 Task: Look for products in the category "Babies & Kids" from Tom's Of Maine only.
Action: Mouse moved to (227, 97)
Screenshot: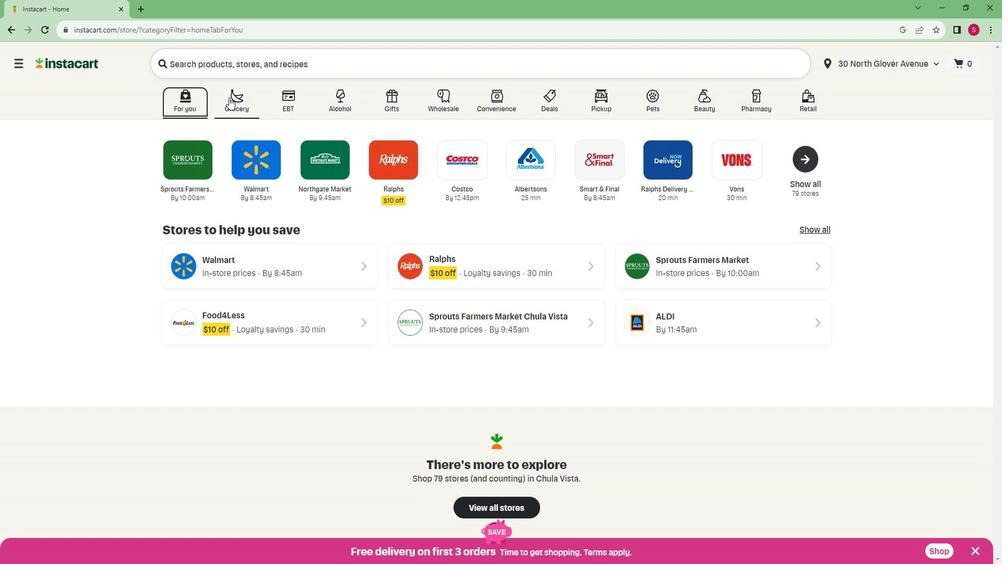 
Action: Mouse pressed left at (227, 97)
Screenshot: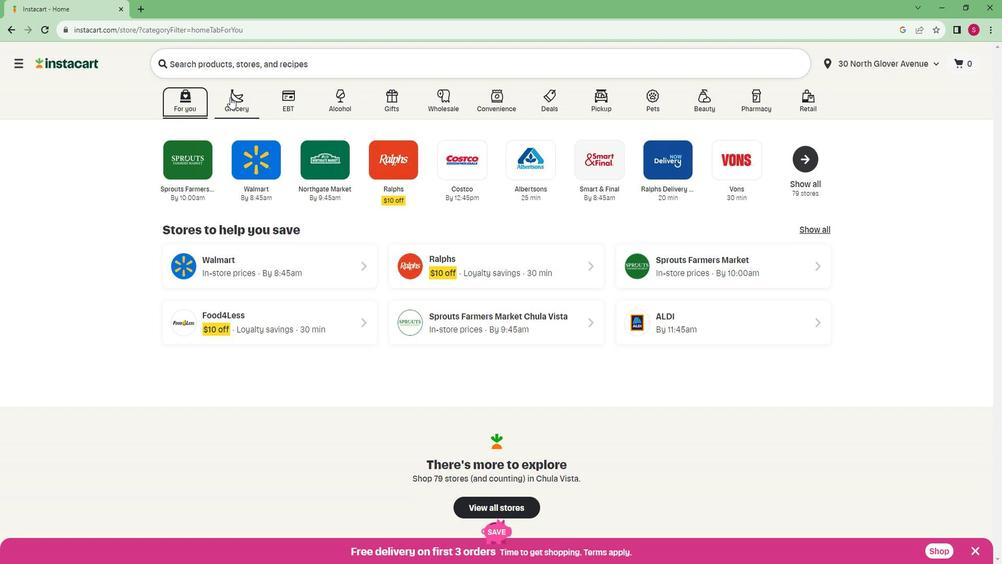 
Action: Mouse moved to (217, 289)
Screenshot: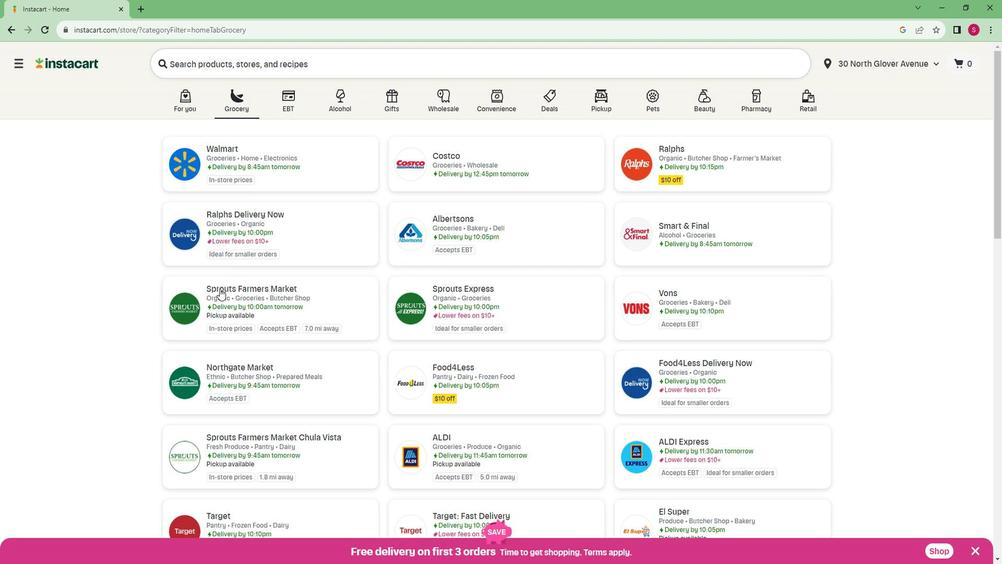 
Action: Mouse pressed left at (217, 289)
Screenshot: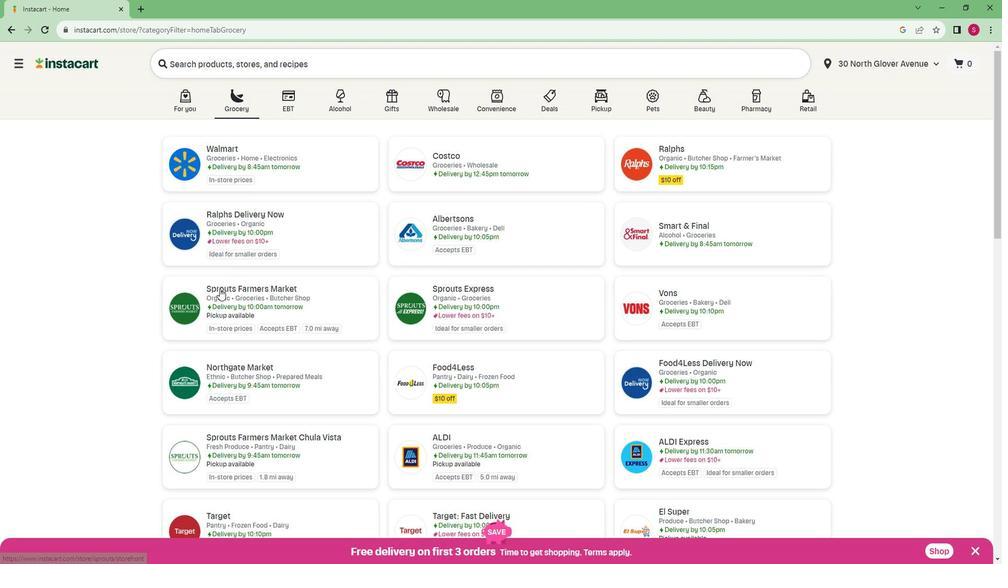 
Action: Mouse moved to (82, 423)
Screenshot: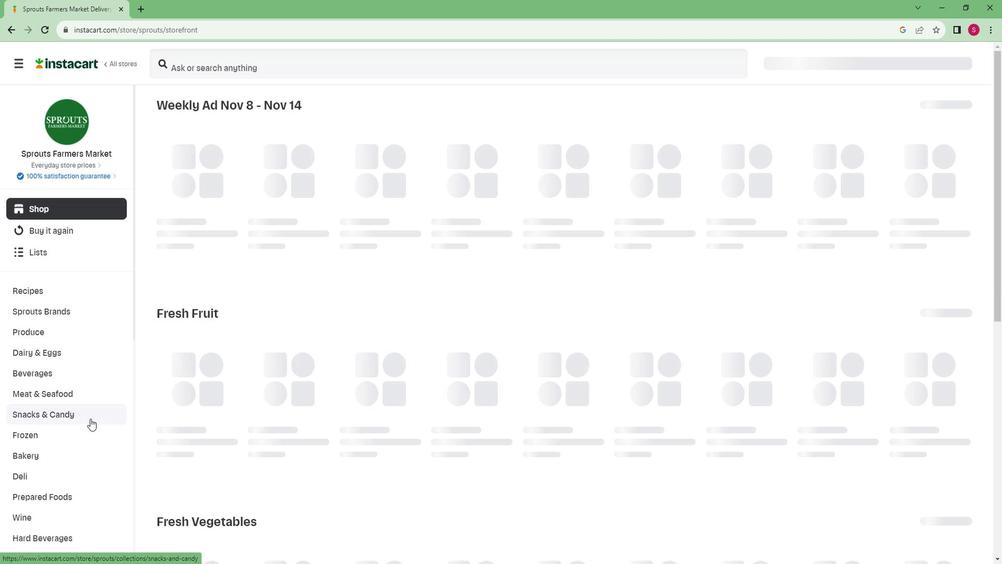 
Action: Mouse scrolled (82, 422) with delta (0, 0)
Screenshot: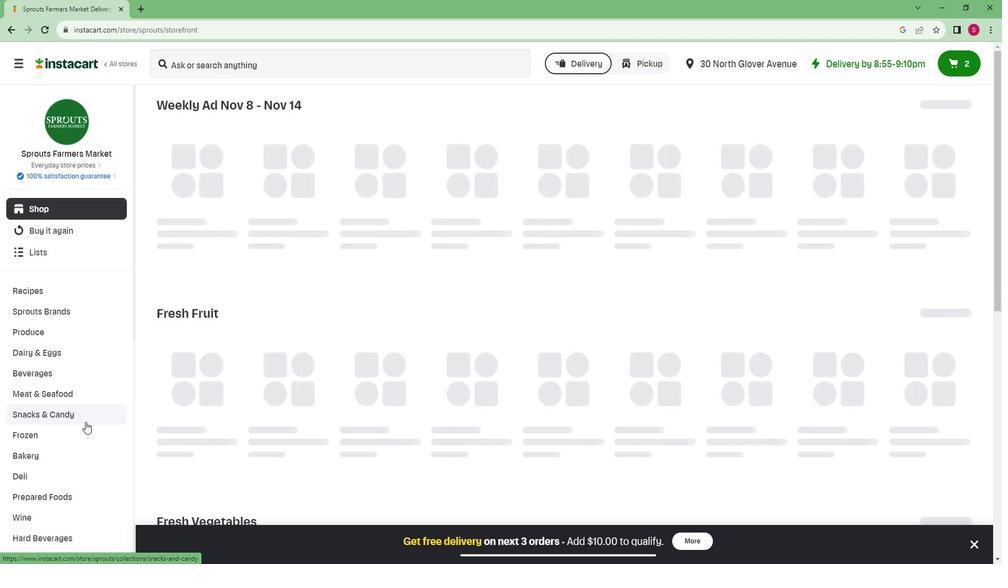 
Action: Mouse scrolled (82, 422) with delta (0, 0)
Screenshot: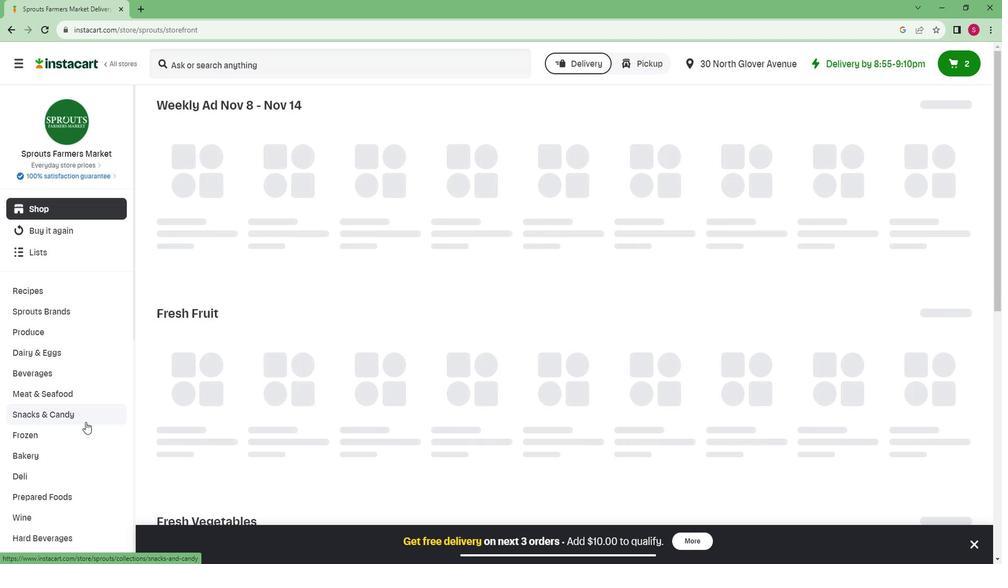 
Action: Mouse scrolled (82, 422) with delta (0, 0)
Screenshot: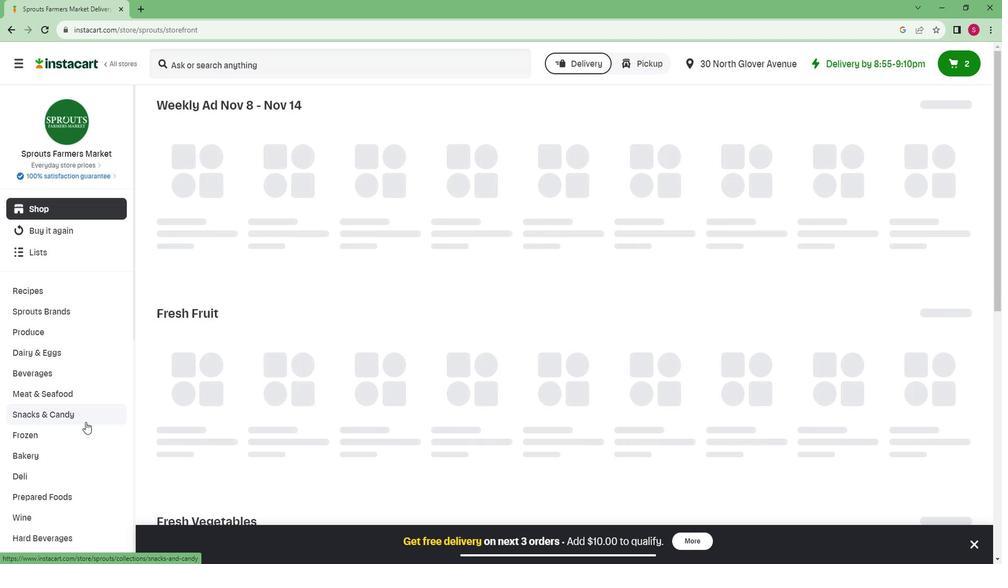 
Action: Mouse scrolled (82, 422) with delta (0, 0)
Screenshot: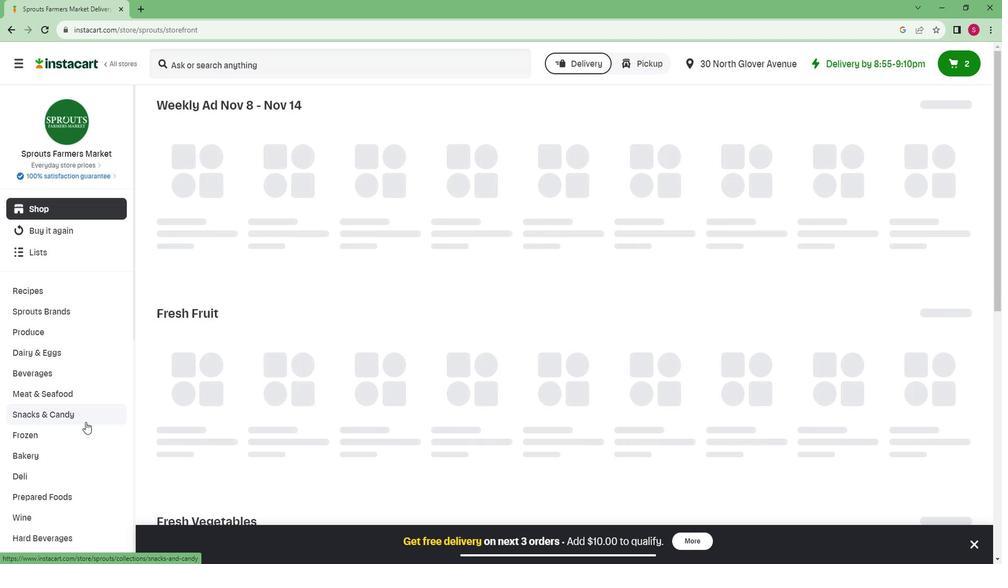 
Action: Mouse scrolled (82, 422) with delta (0, 0)
Screenshot: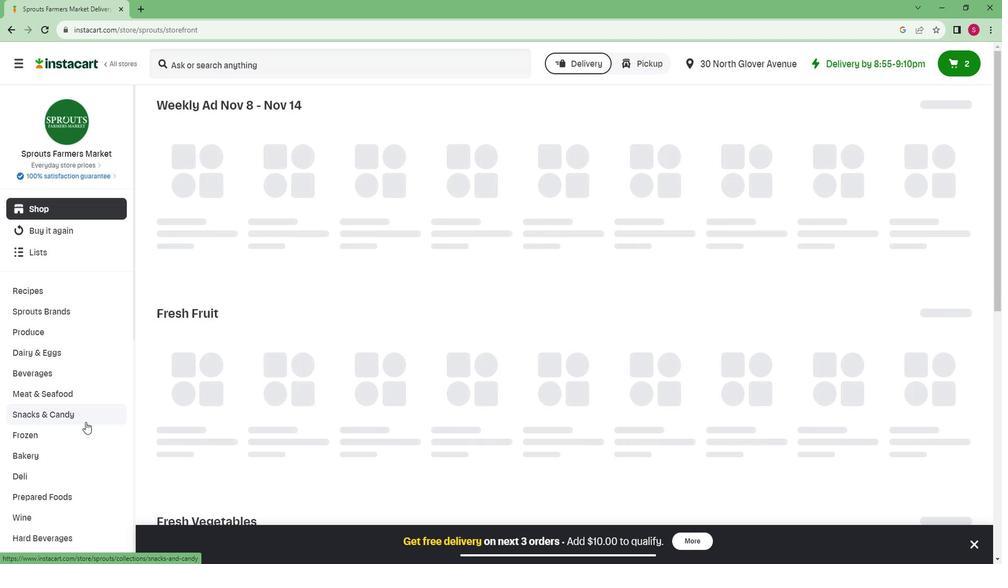 
Action: Mouse scrolled (82, 422) with delta (0, 0)
Screenshot: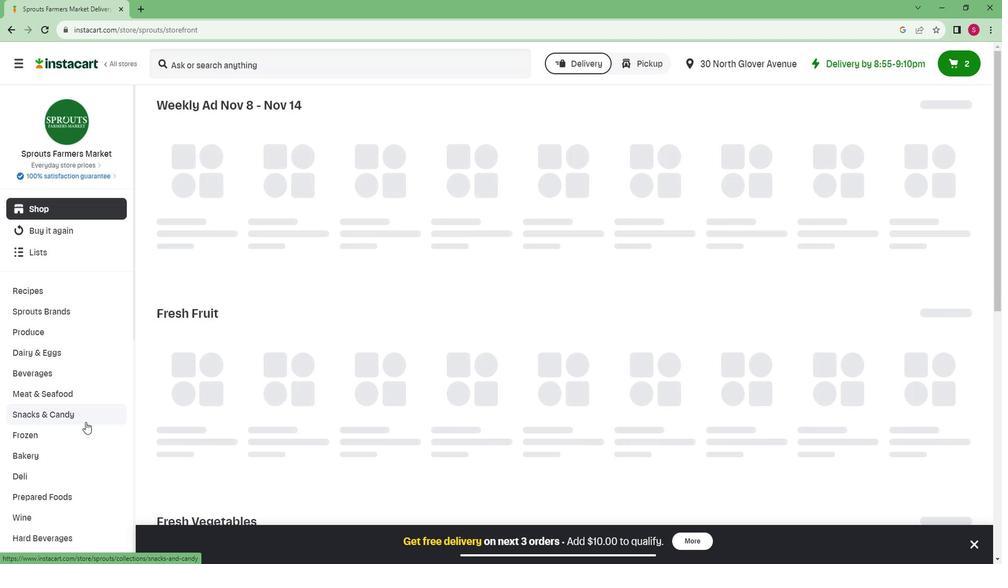 
Action: Mouse moved to (82, 423)
Screenshot: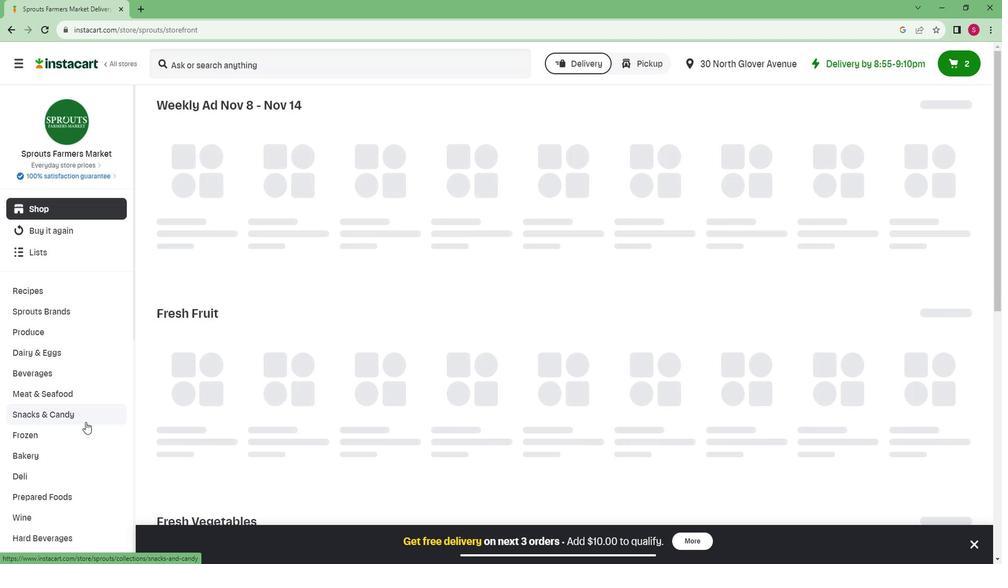
Action: Mouse scrolled (82, 422) with delta (0, 0)
Screenshot: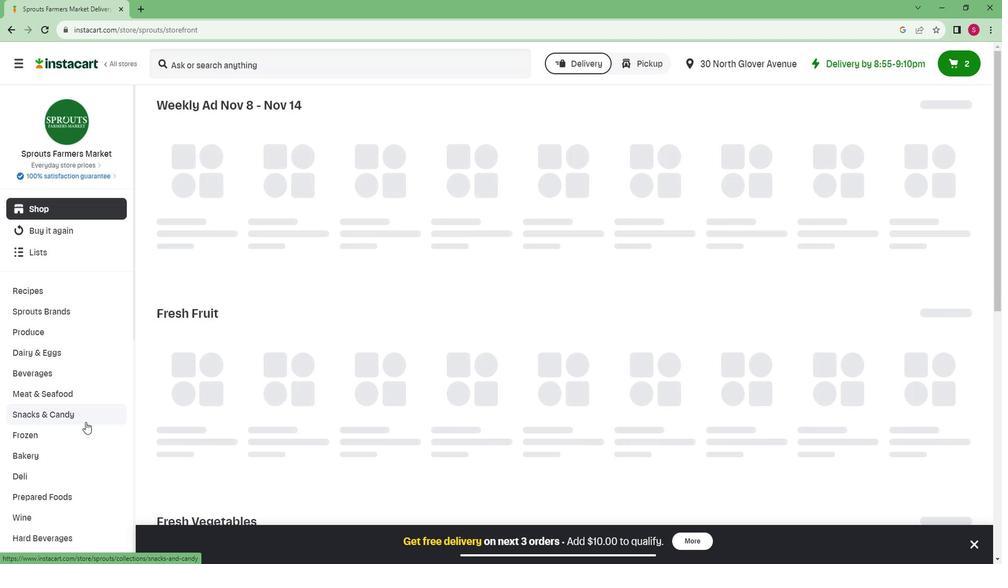 
Action: Mouse moved to (81, 423)
Screenshot: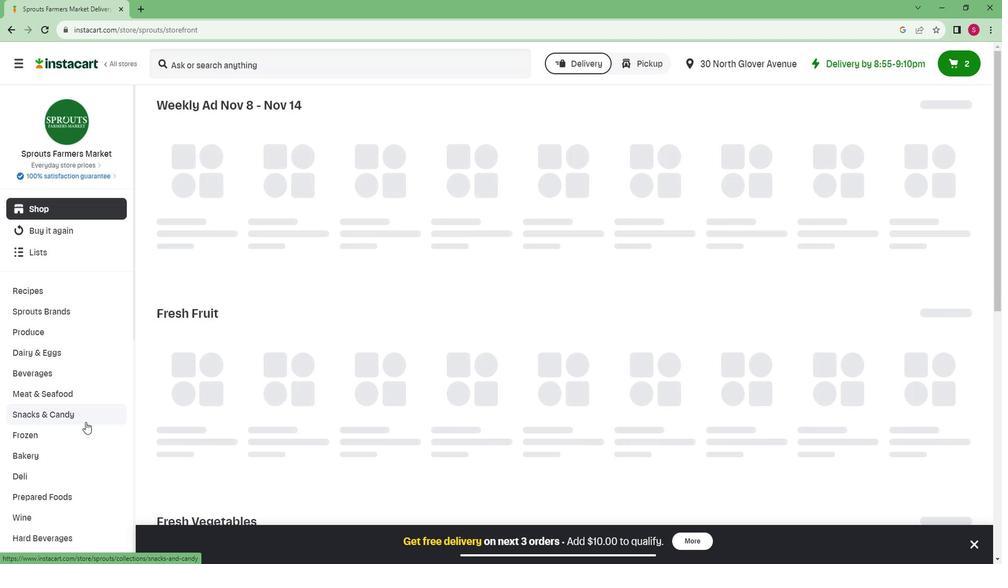 
Action: Mouse scrolled (81, 423) with delta (0, 0)
Screenshot: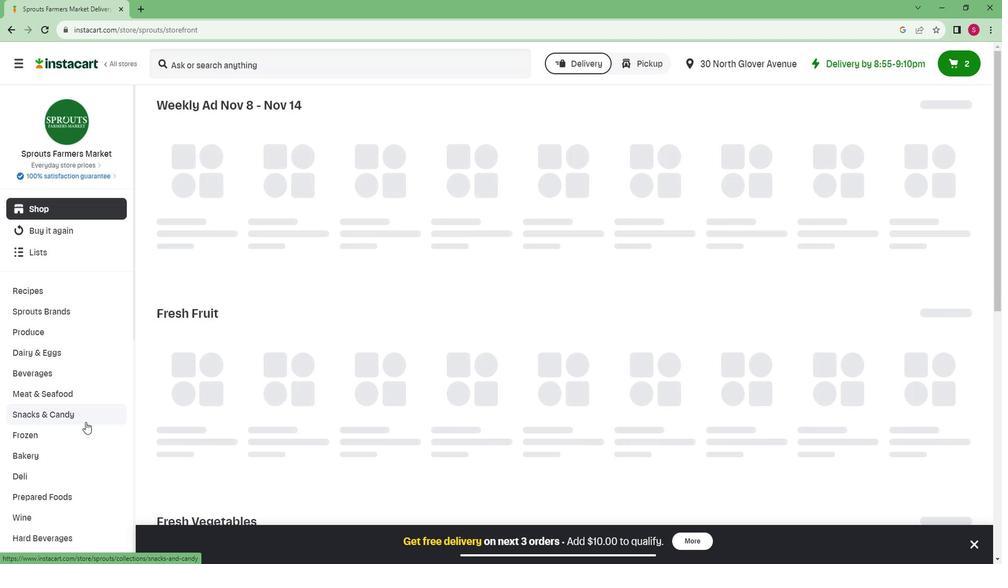 
Action: Mouse moved to (77, 429)
Screenshot: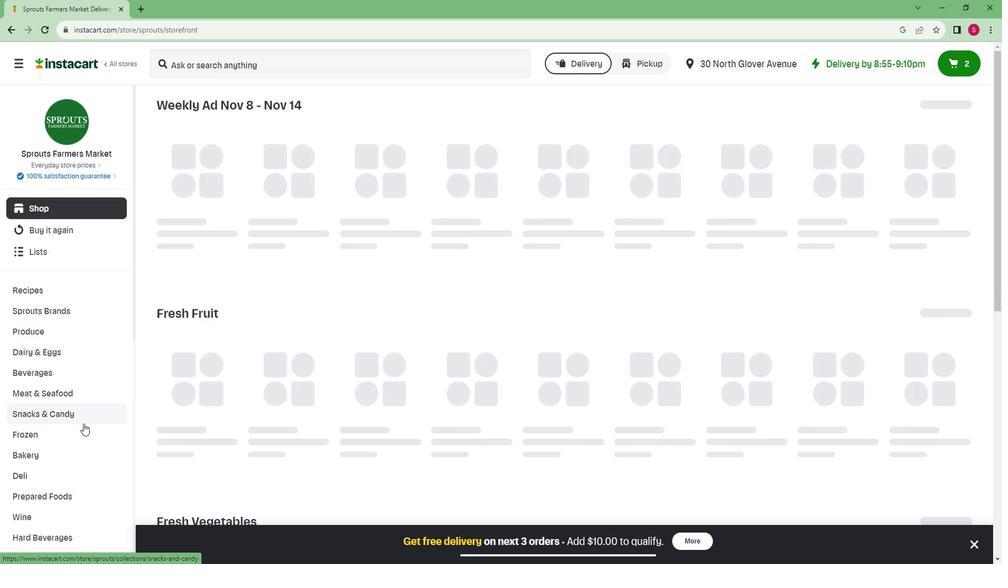 
Action: Mouse scrolled (77, 429) with delta (0, 0)
Screenshot: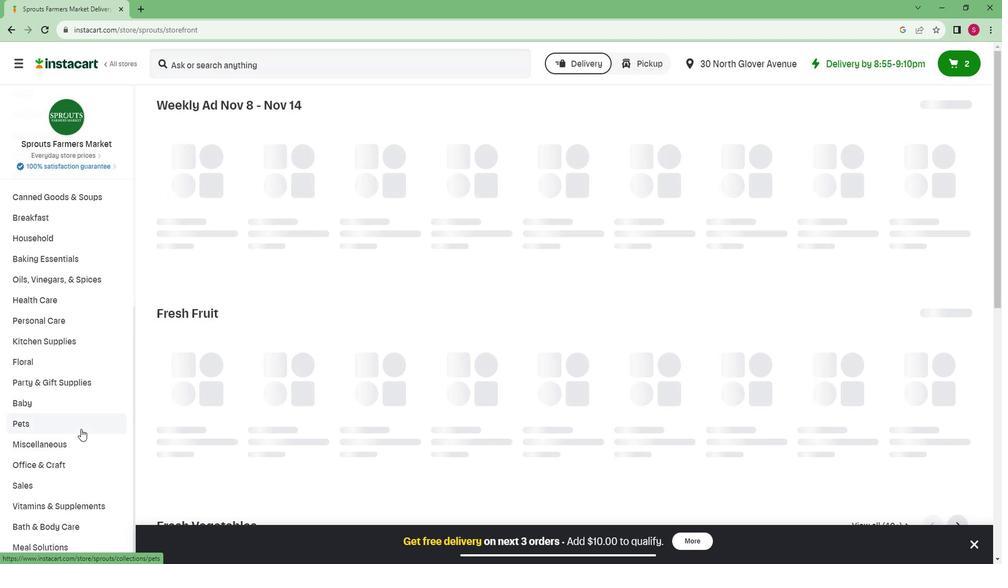 
Action: Mouse scrolled (77, 429) with delta (0, 0)
Screenshot: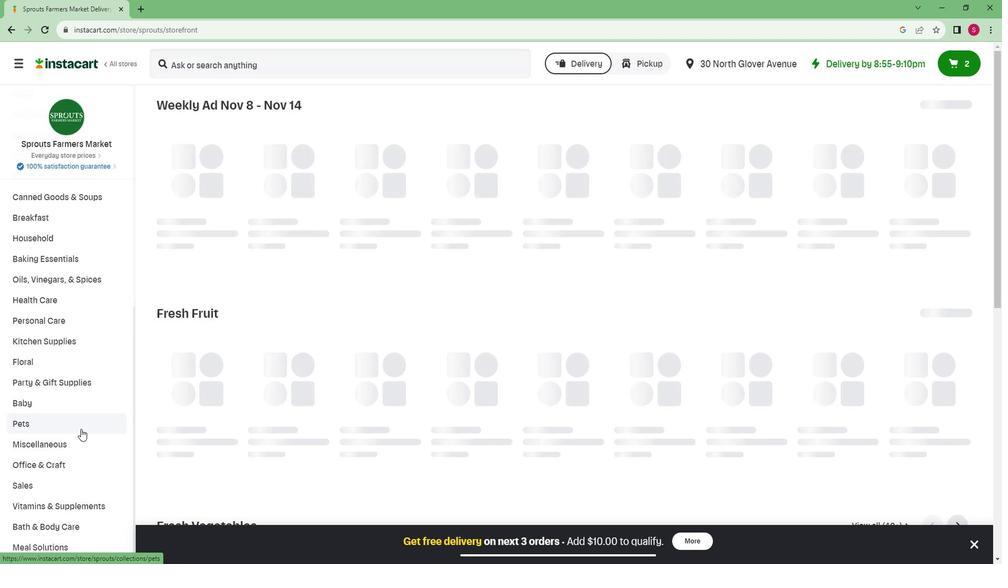 
Action: Mouse scrolled (77, 429) with delta (0, 0)
Screenshot: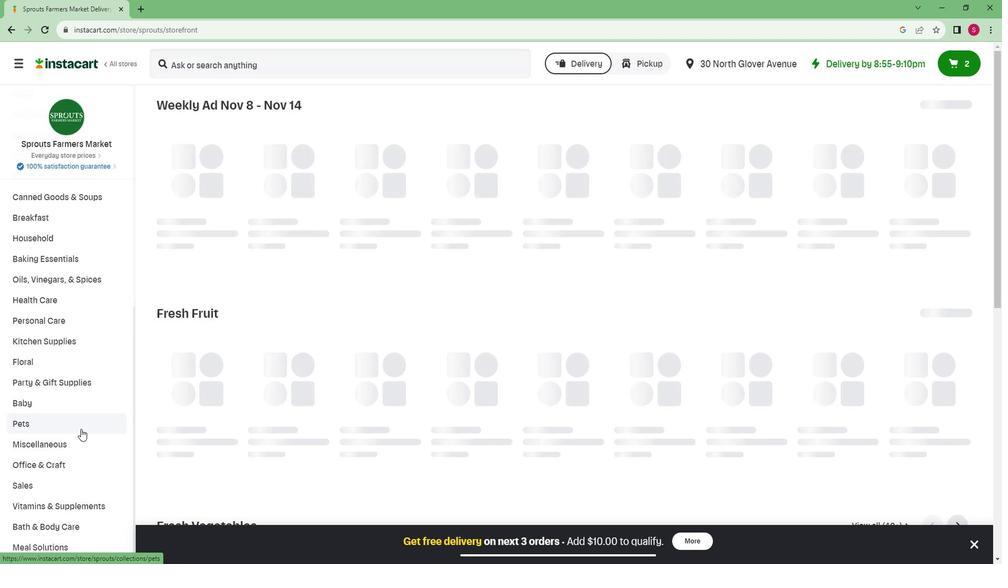
Action: Mouse scrolled (77, 429) with delta (0, 0)
Screenshot: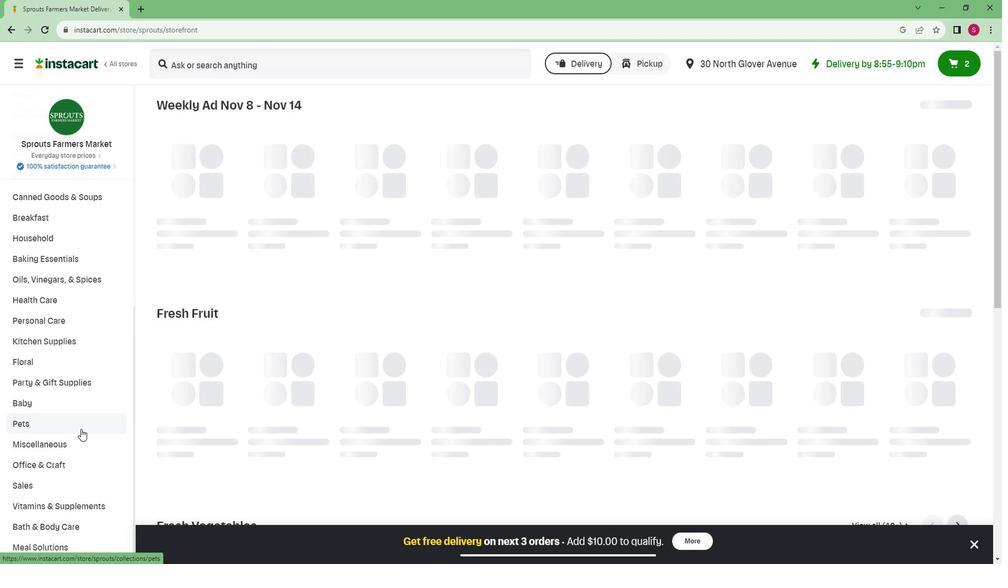 
Action: Mouse scrolled (77, 429) with delta (0, 0)
Screenshot: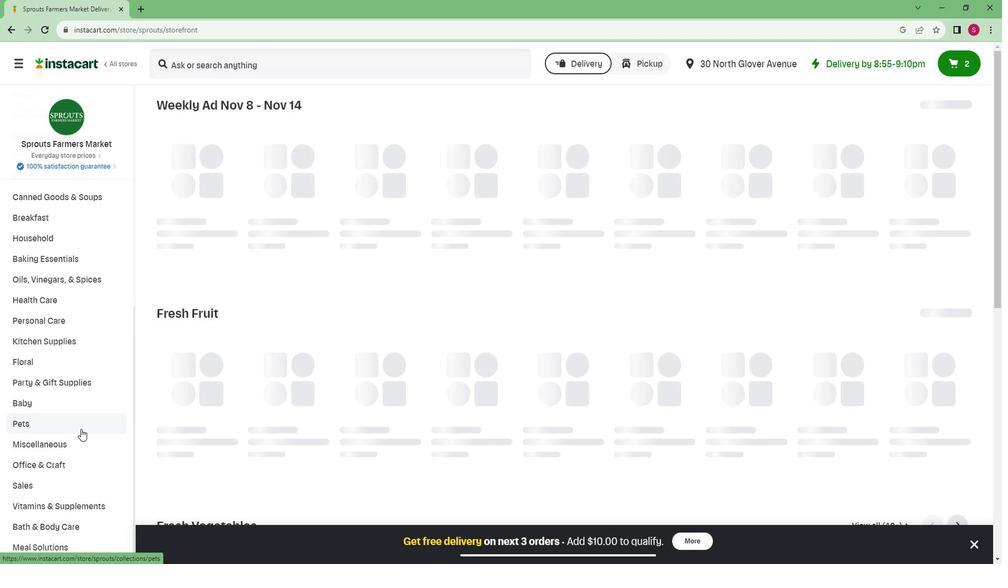 
Action: Mouse moved to (31, 523)
Screenshot: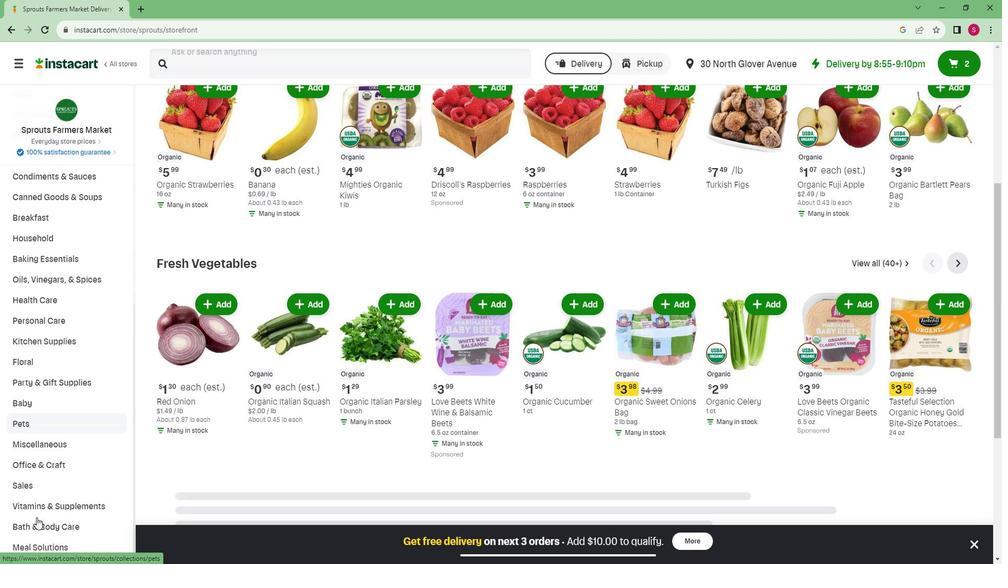 
Action: Mouse pressed left at (31, 523)
Screenshot: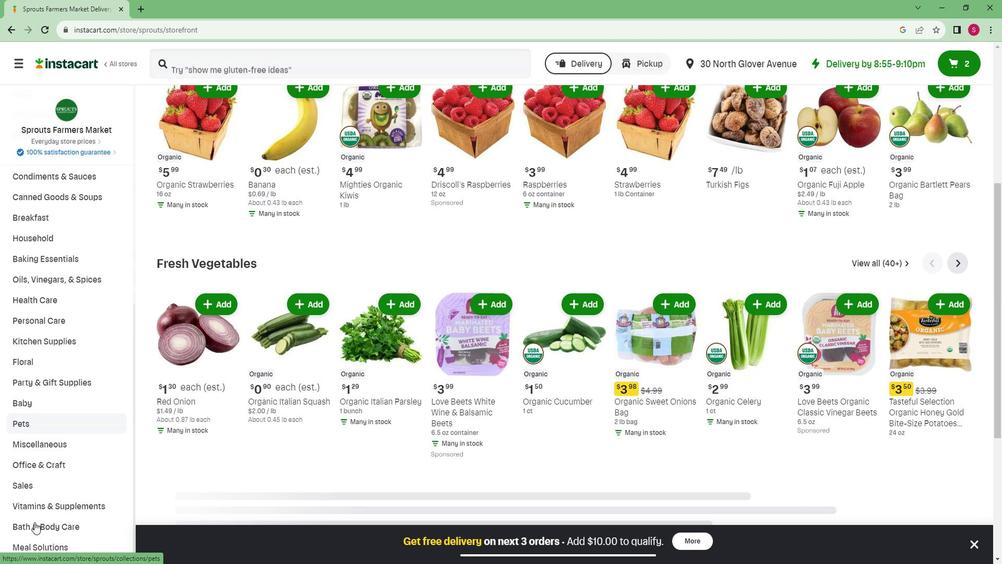 
Action: Mouse moved to (46, 482)
Screenshot: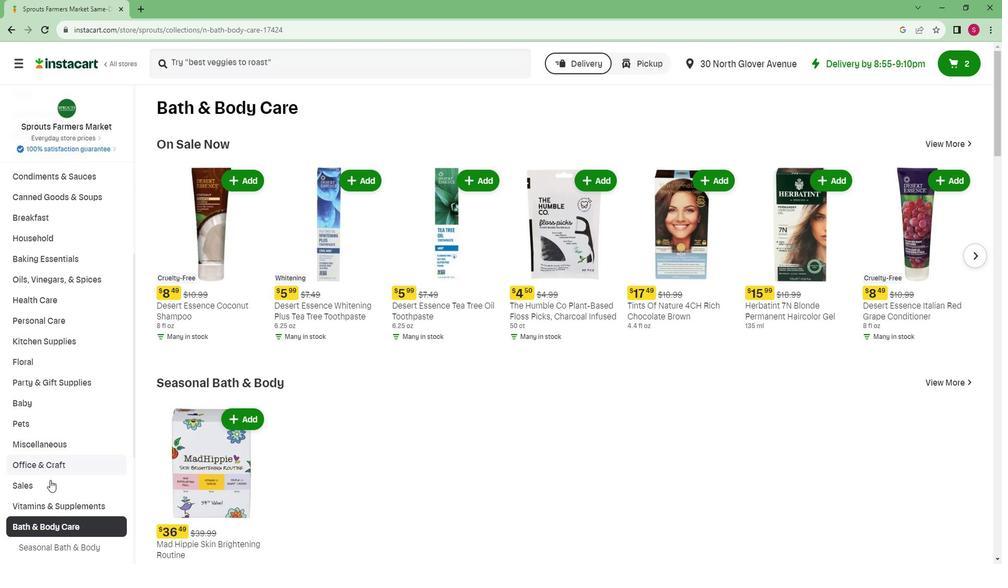 
Action: Mouse scrolled (46, 481) with delta (0, 0)
Screenshot: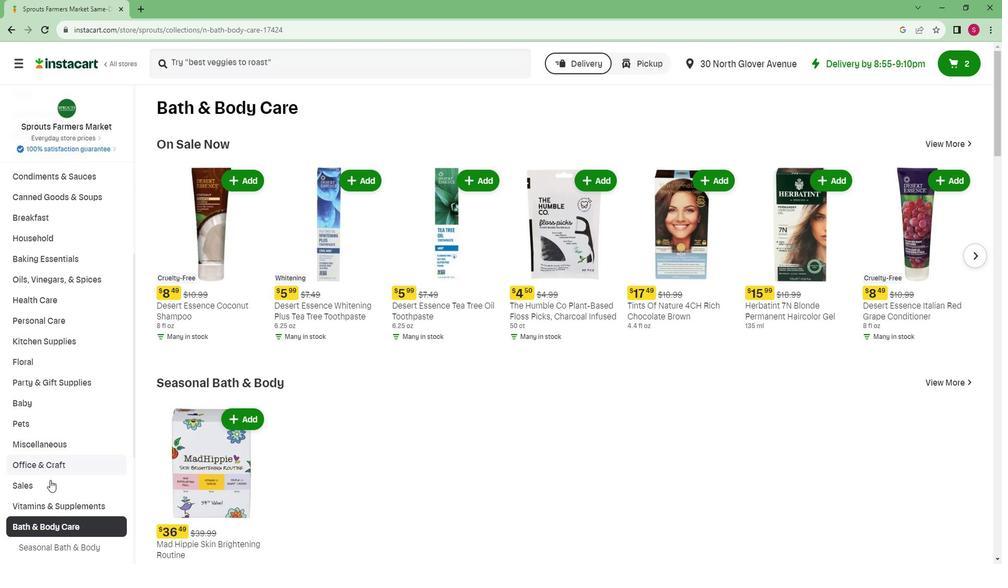 
Action: Mouse moved to (44, 483)
Screenshot: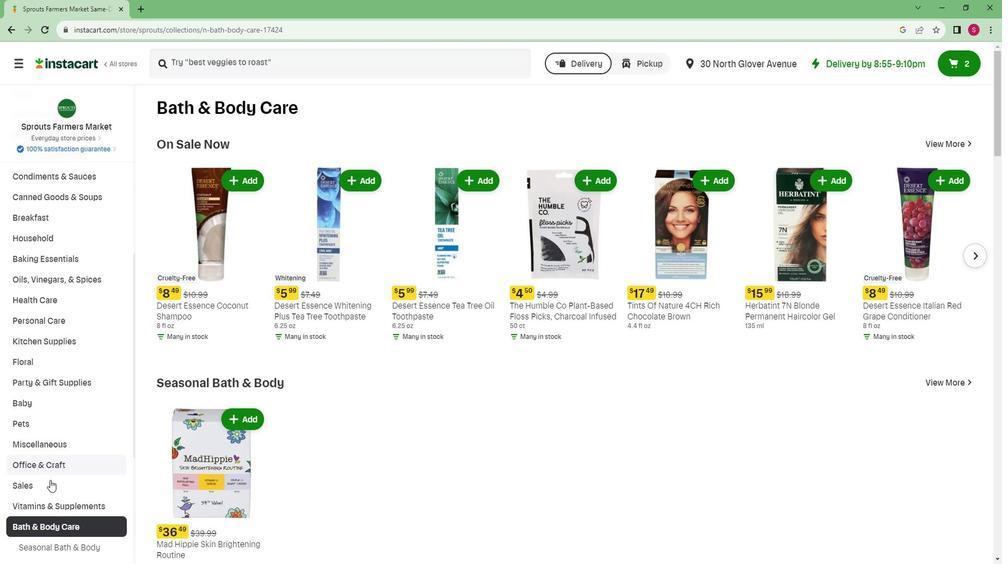 
Action: Mouse scrolled (44, 483) with delta (0, 0)
Screenshot: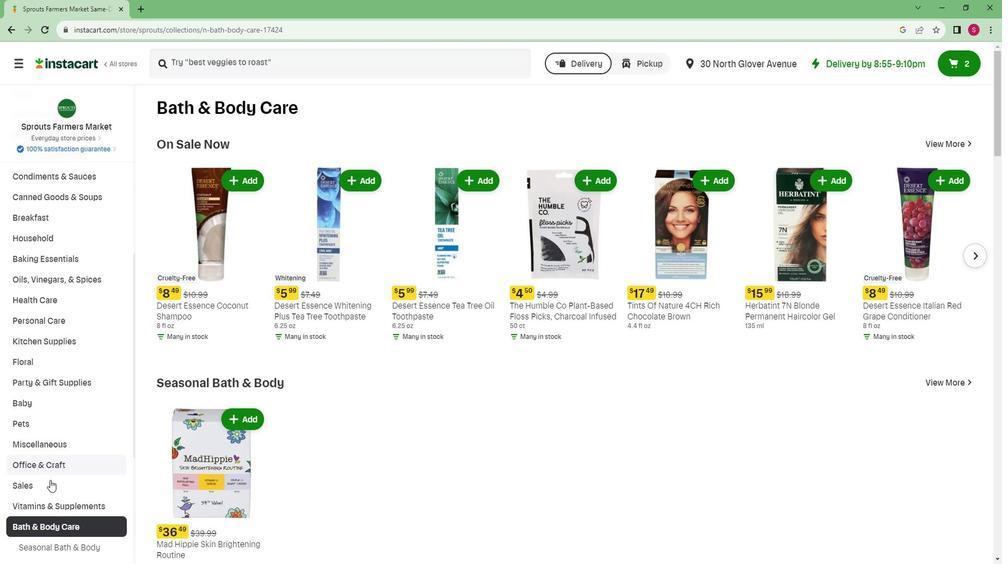 
Action: Mouse moved to (43, 484)
Screenshot: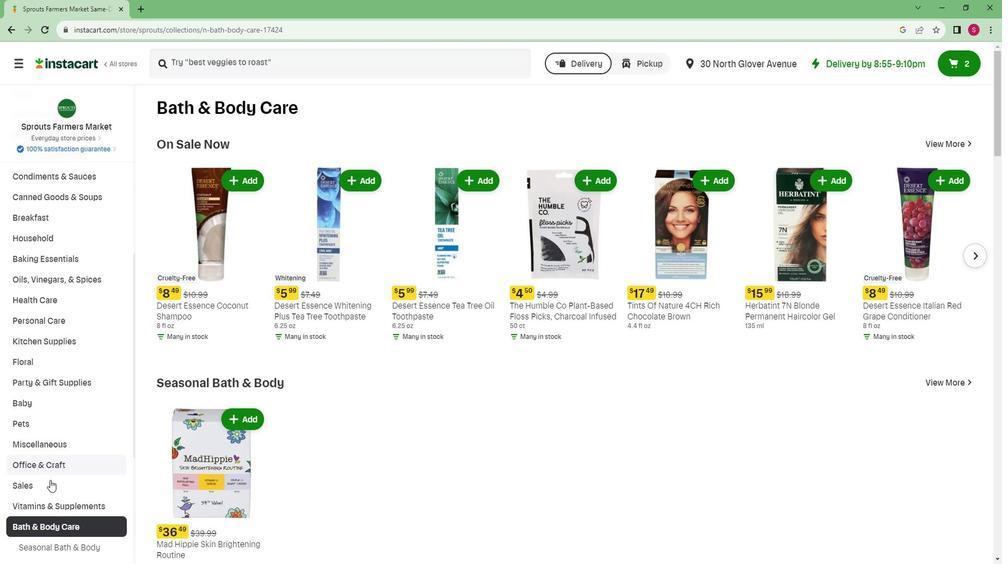 
Action: Mouse scrolled (43, 484) with delta (0, 0)
Screenshot: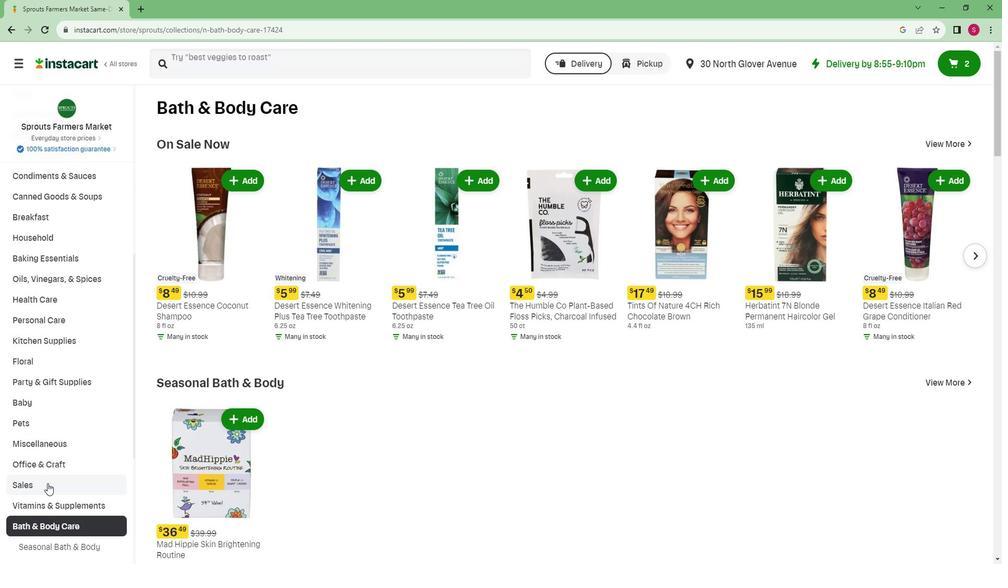 
Action: Mouse scrolled (43, 484) with delta (0, 0)
Screenshot: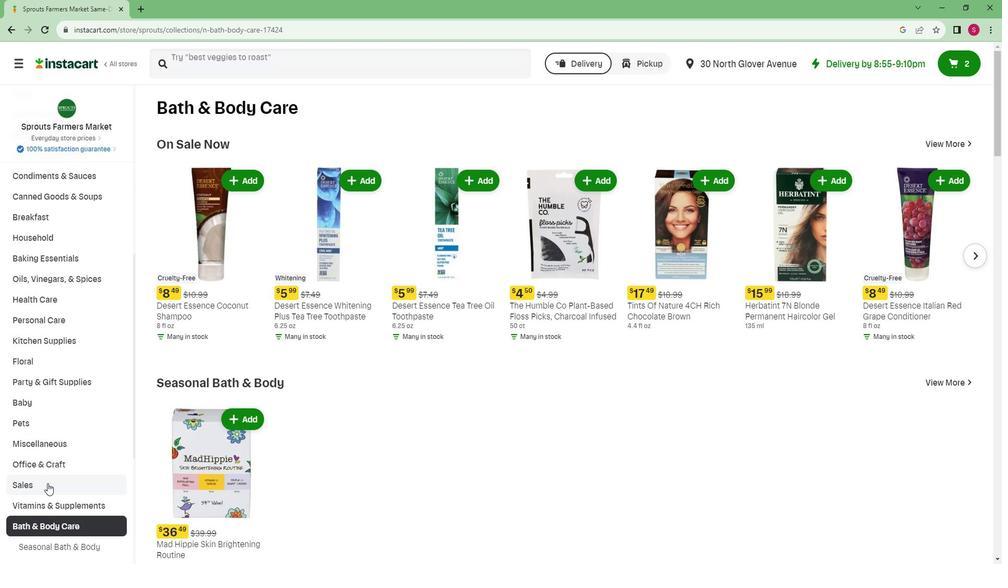 
Action: Mouse scrolled (43, 484) with delta (0, 0)
Screenshot: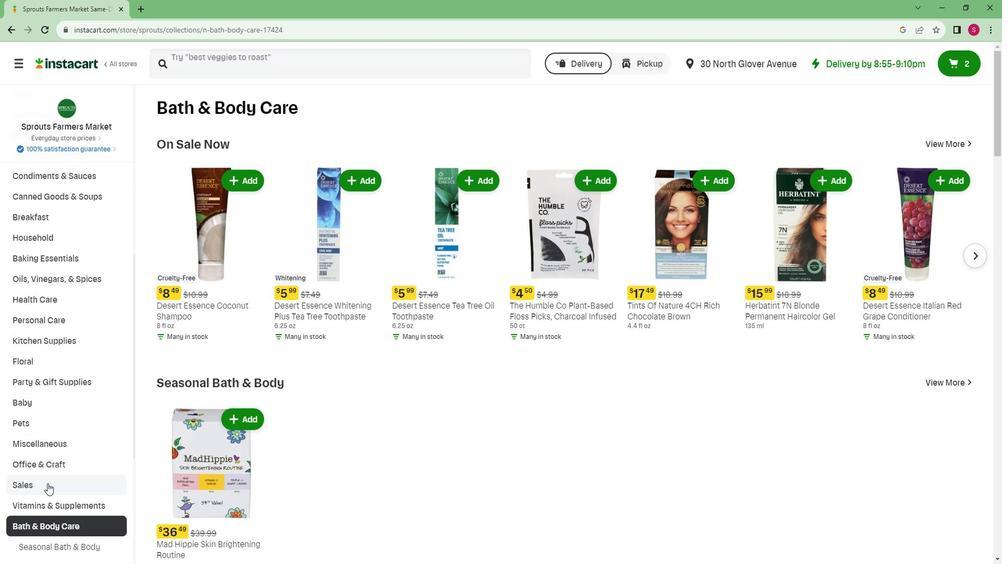 
Action: Mouse moved to (31, 512)
Screenshot: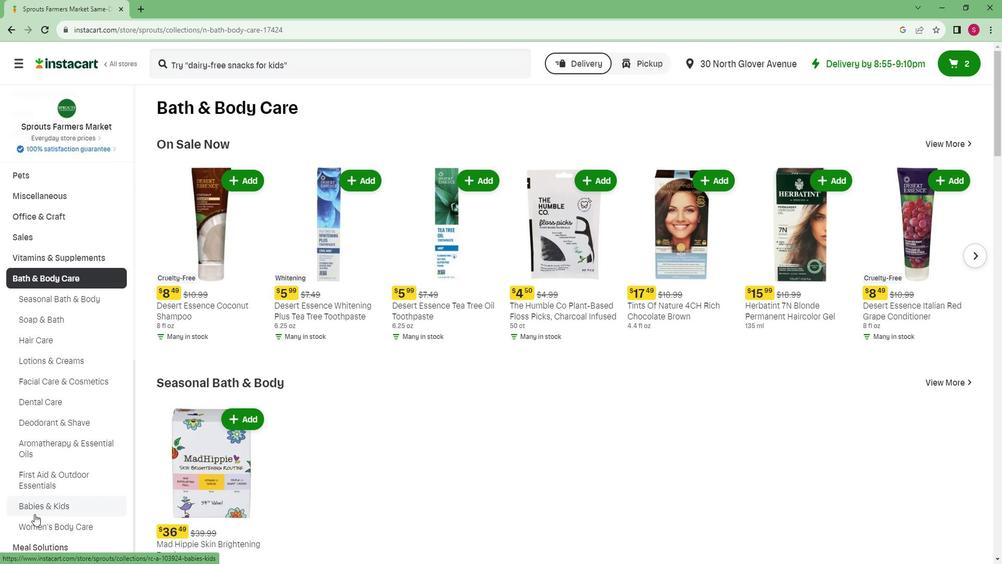 
Action: Mouse pressed left at (31, 512)
Screenshot: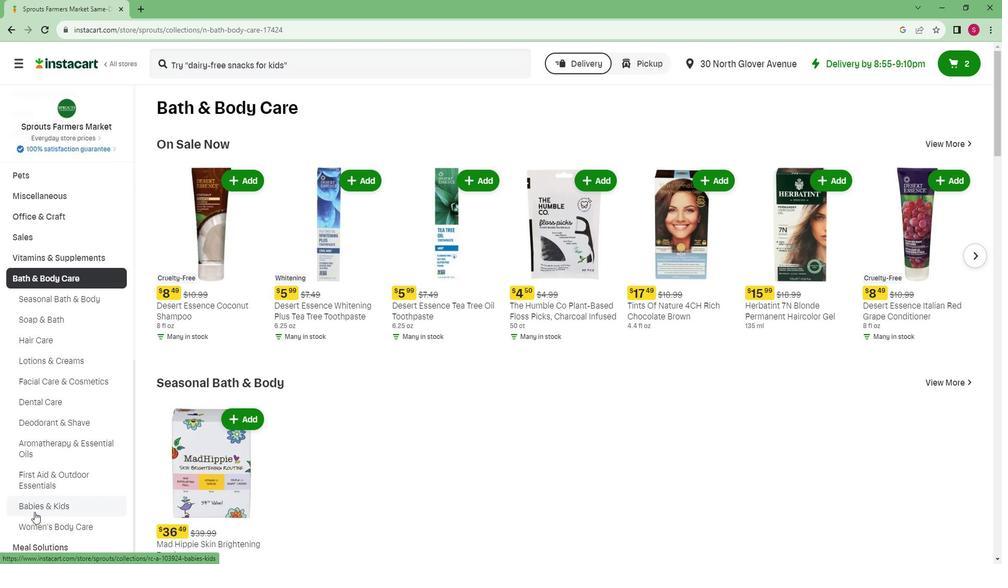 
Action: Mouse moved to (241, 149)
Screenshot: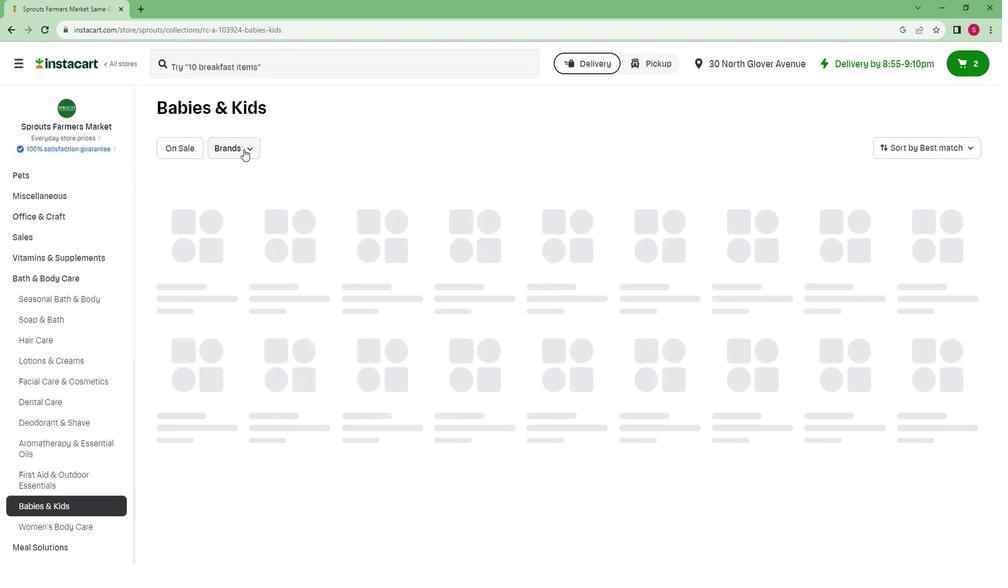 
Action: Mouse pressed left at (241, 149)
Screenshot: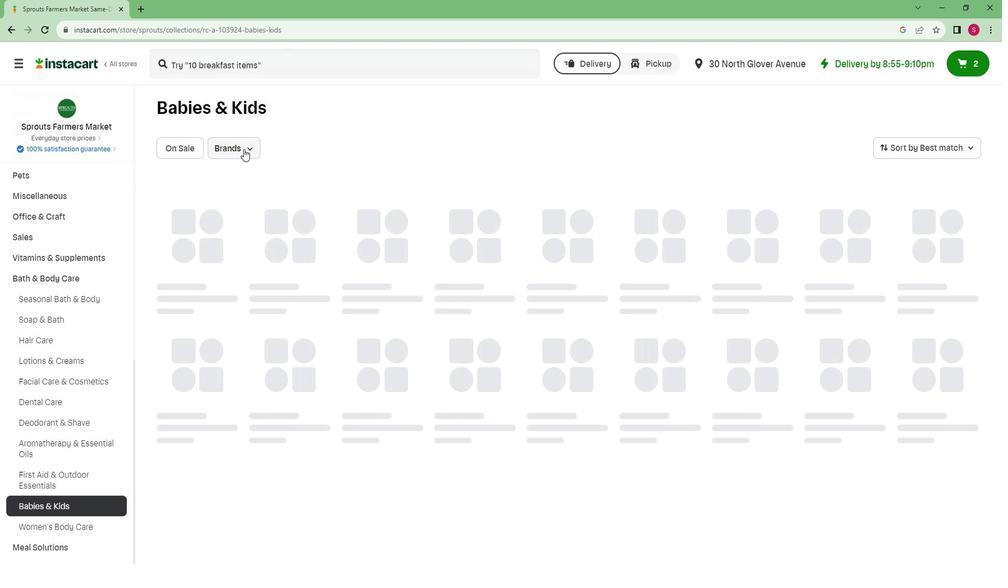 
Action: Mouse moved to (237, 229)
Screenshot: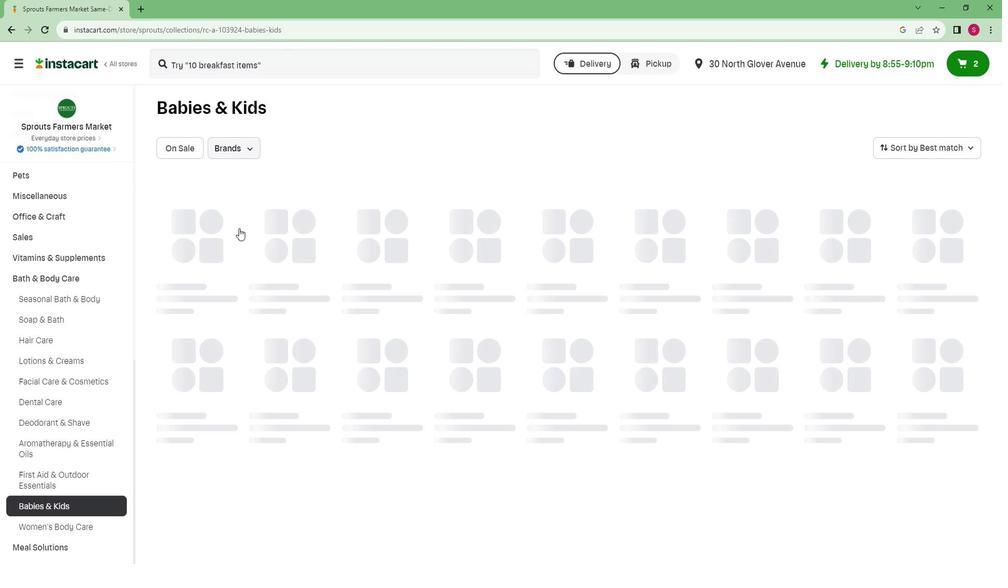
Action: Mouse scrolled (237, 228) with delta (0, -1)
Screenshot: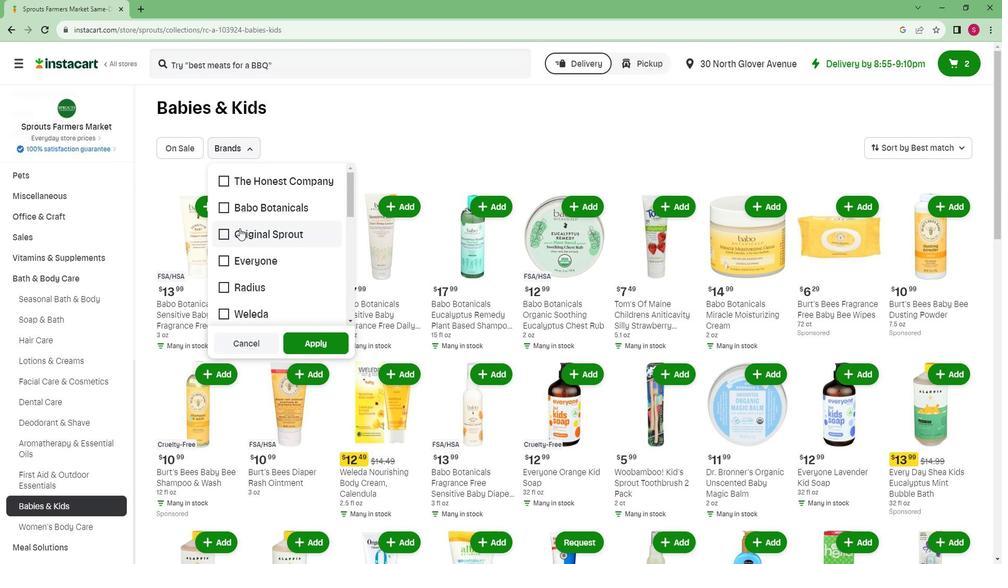 
Action: Mouse scrolled (237, 228) with delta (0, -1)
Screenshot: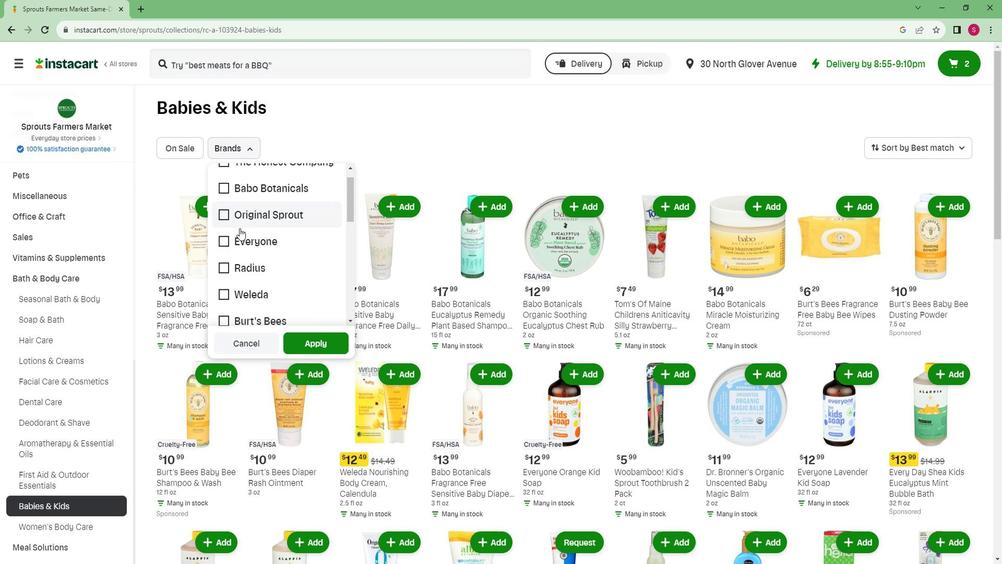 
Action: Mouse moved to (227, 289)
Screenshot: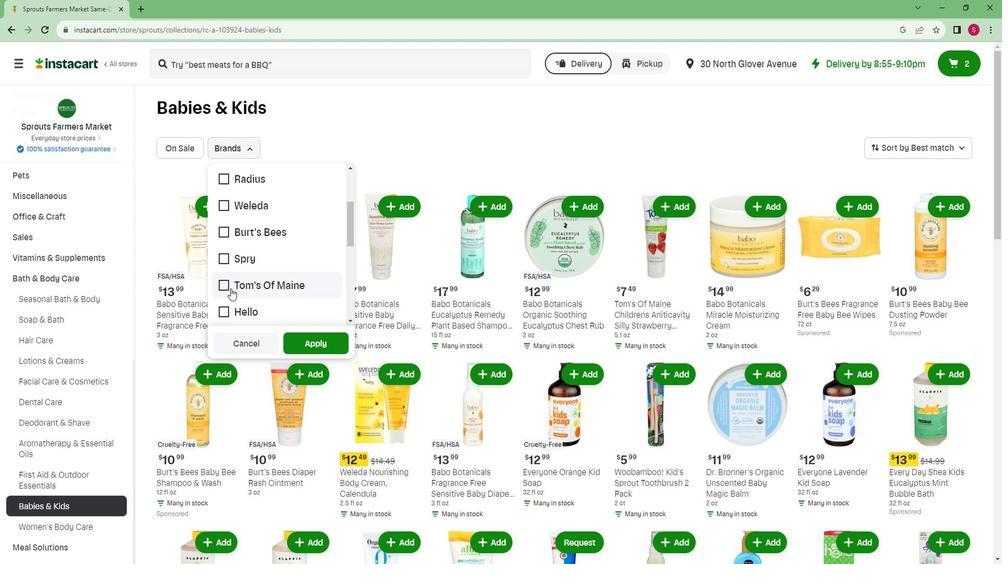 
Action: Mouse pressed left at (227, 289)
Screenshot: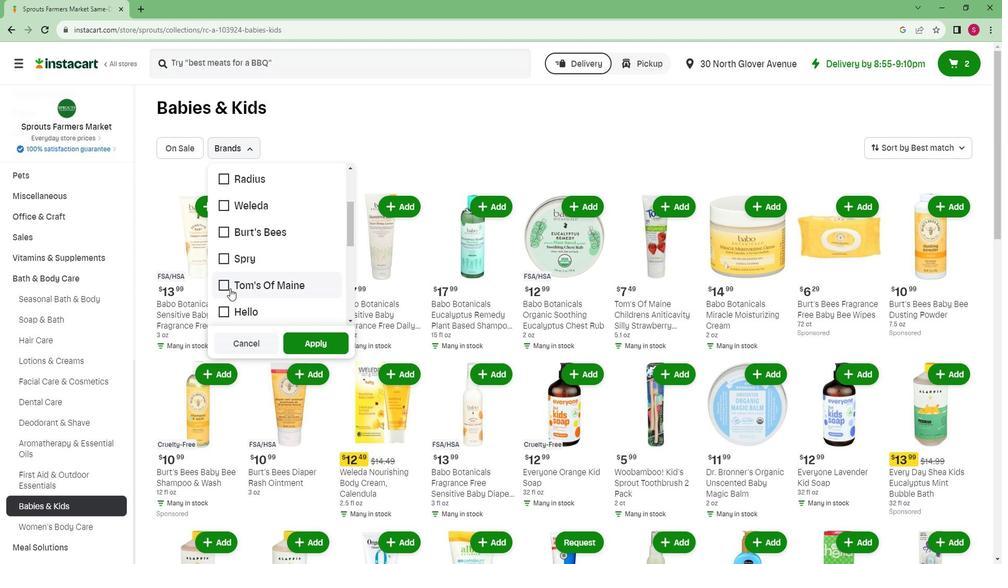 
Action: Mouse moved to (305, 344)
Screenshot: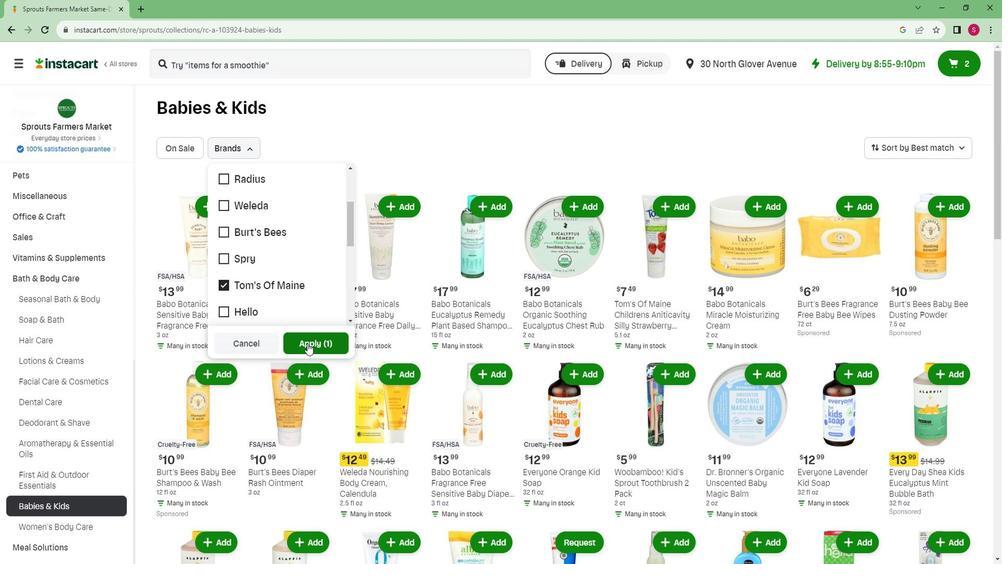 
Action: Mouse pressed left at (305, 344)
Screenshot: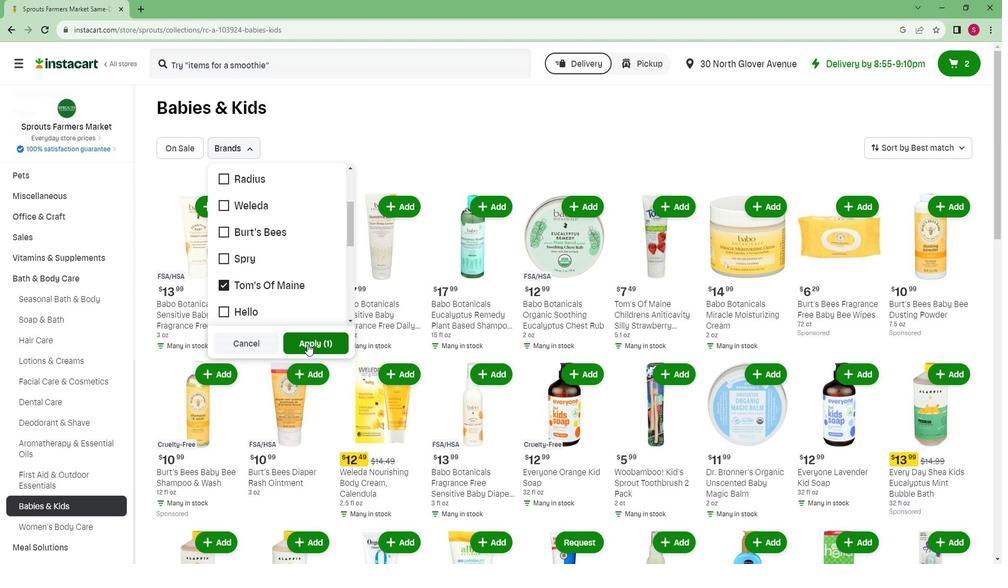 
Action: Mouse moved to (304, 344)
Screenshot: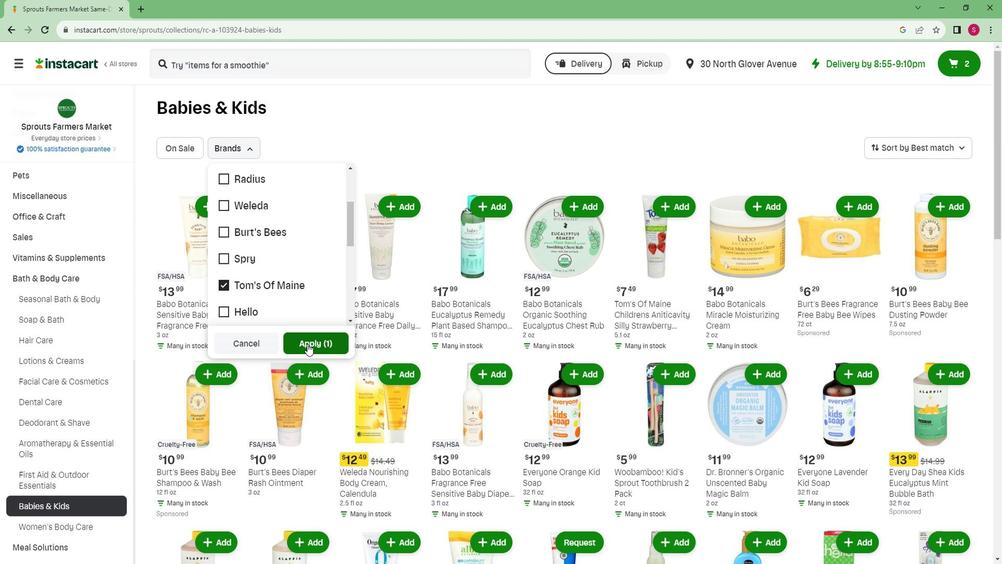 
